 Task: Check the average views per listing of french doors in the last 3 years.
Action: Mouse moved to (811, 191)
Screenshot: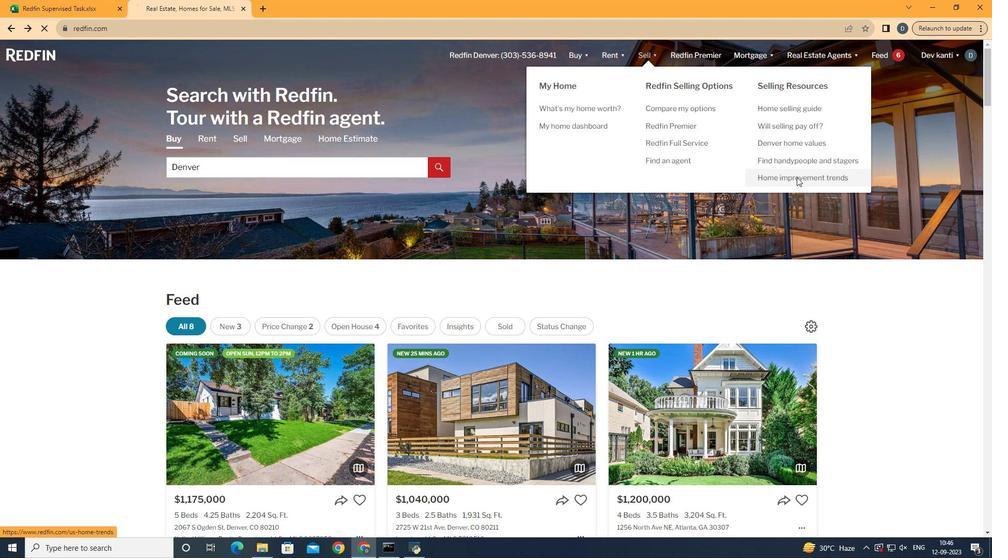 
Action: Mouse pressed left at (811, 191)
Screenshot: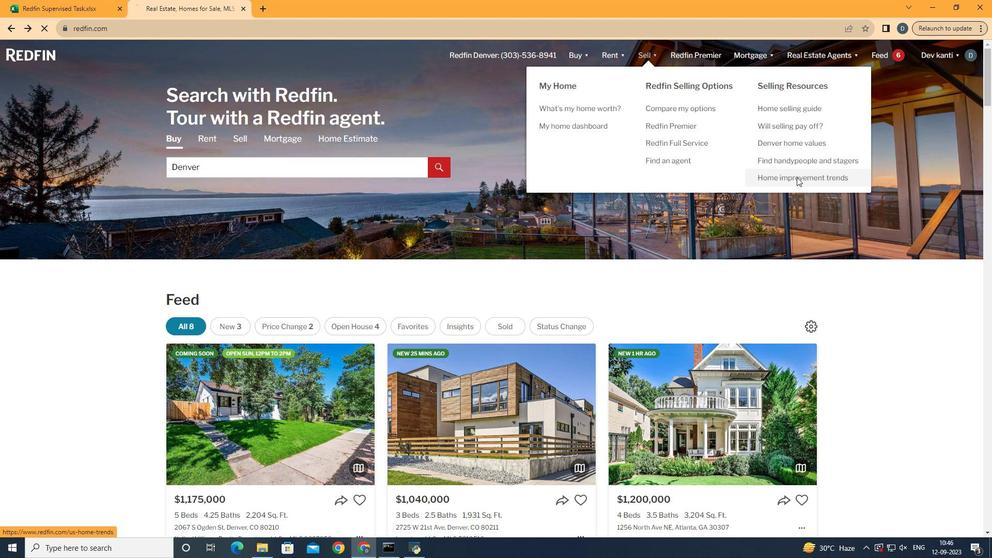 
Action: Mouse moved to (277, 210)
Screenshot: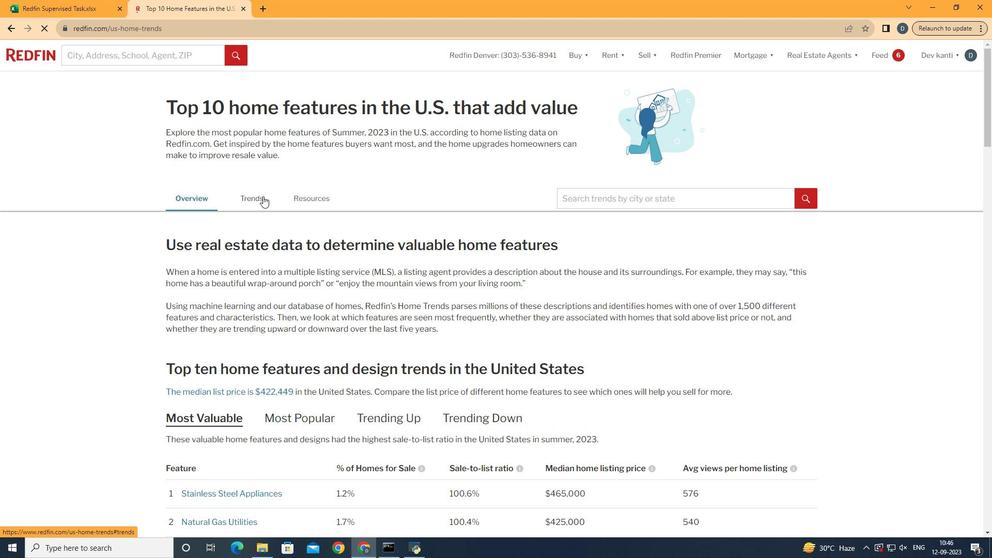 
Action: Mouse pressed left at (277, 210)
Screenshot: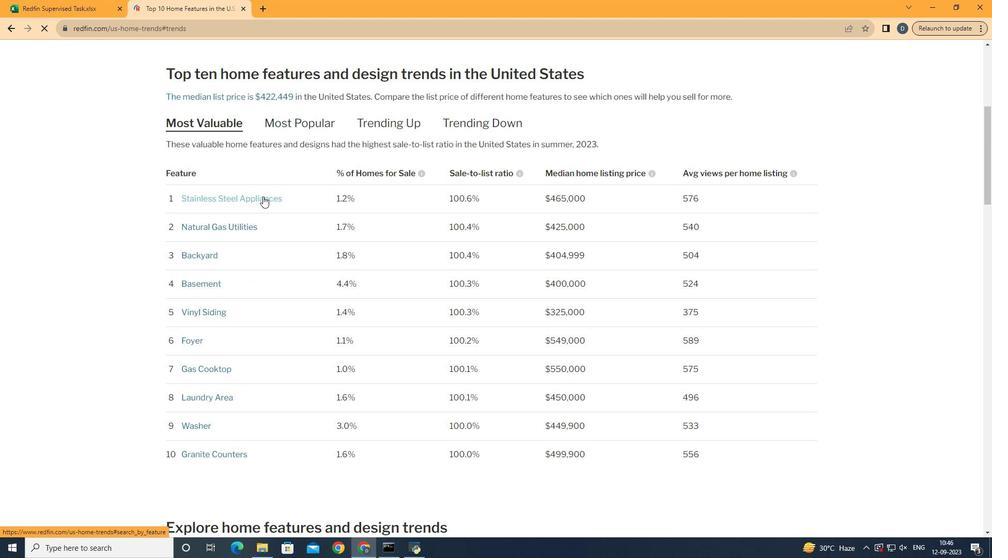 
Action: Mouse moved to (397, 287)
Screenshot: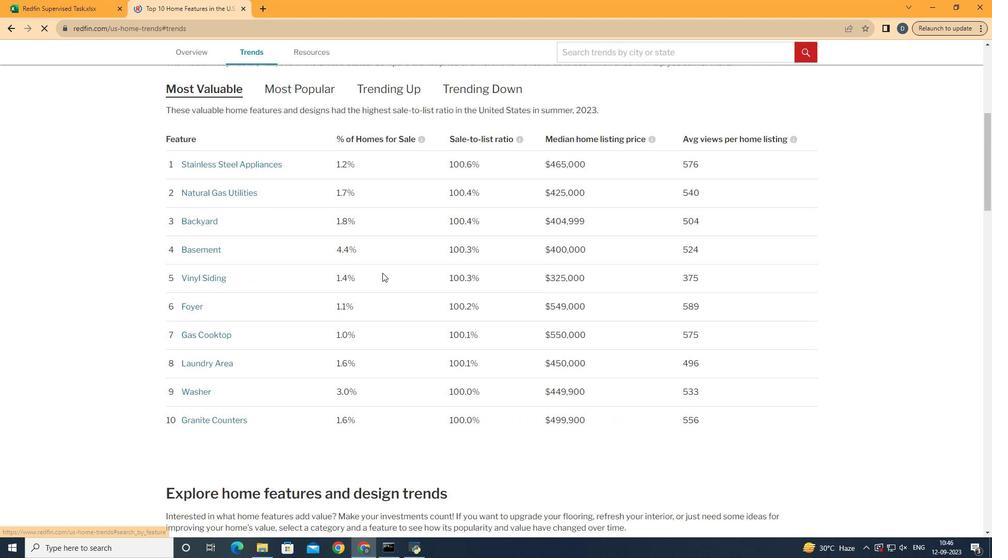 
Action: Mouse scrolled (397, 286) with delta (0, 0)
Screenshot: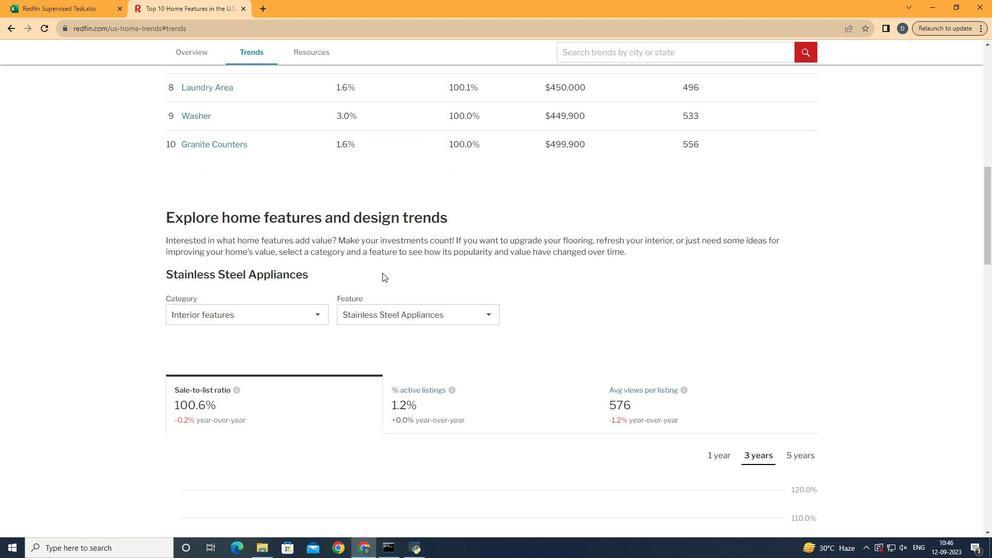 
Action: Mouse scrolled (397, 286) with delta (0, 0)
Screenshot: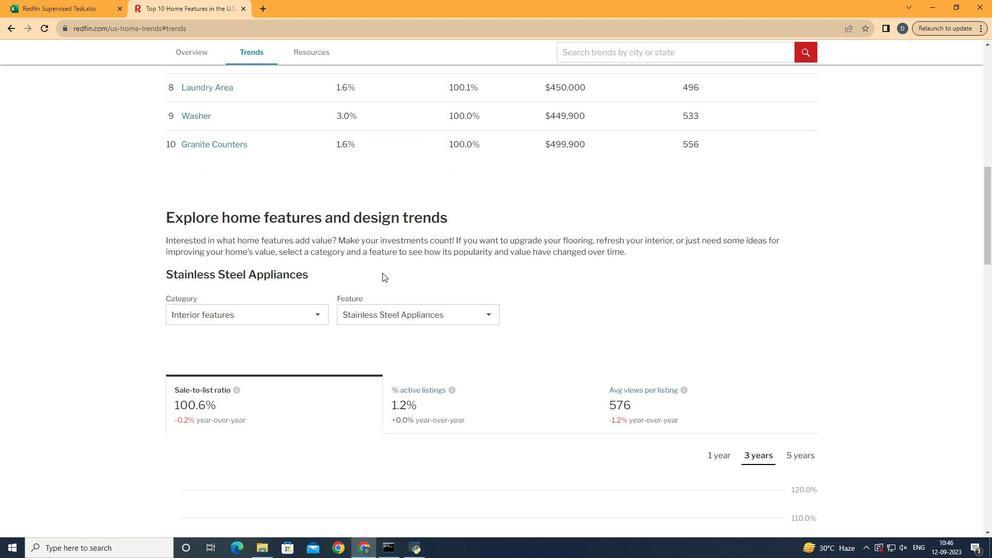 
Action: Mouse scrolled (397, 286) with delta (0, 0)
Screenshot: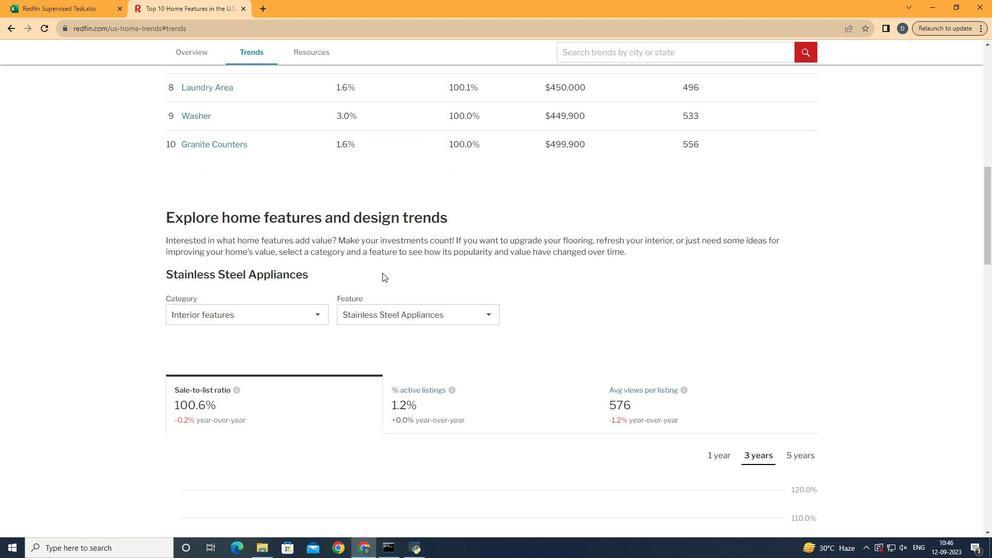 
Action: Mouse scrolled (397, 286) with delta (0, 0)
Screenshot: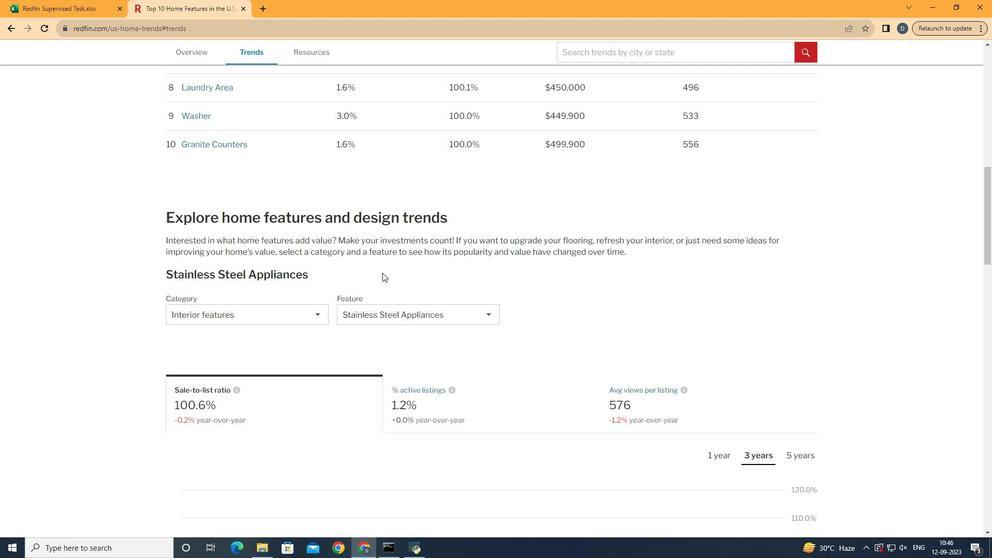 
Action: Mouse scrolled (397, 286) with delta (0, 0)
Screenshot: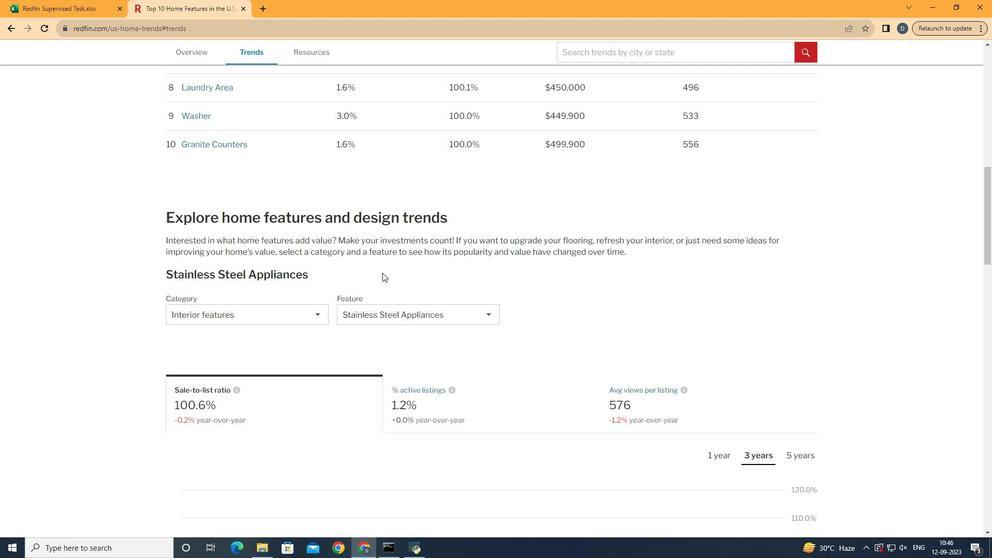 
Action: Mouse scrolled (397, 286) with delta (0, 0)
Screenshot: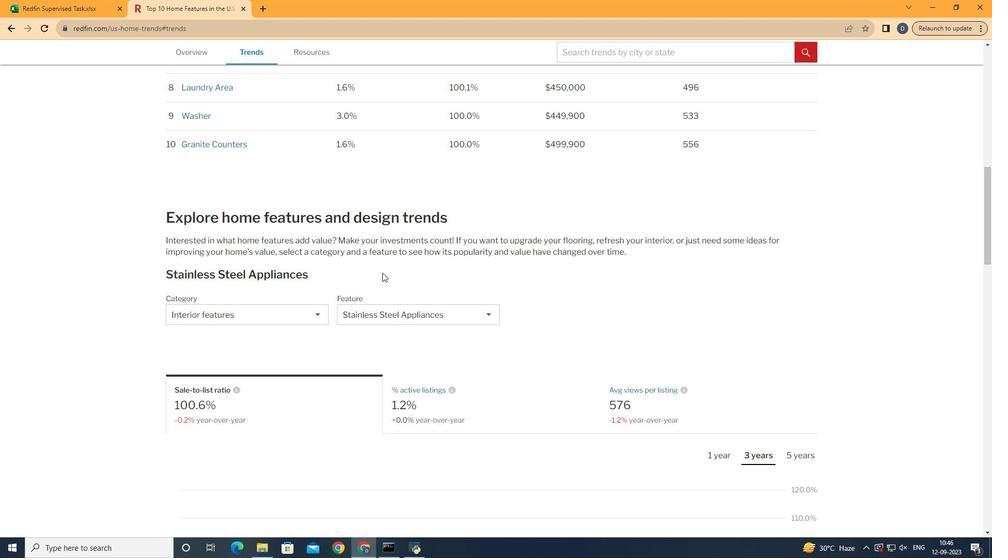 
Action: Mouse scrolled (397, 286) with delta (0, 0)
Screenshot: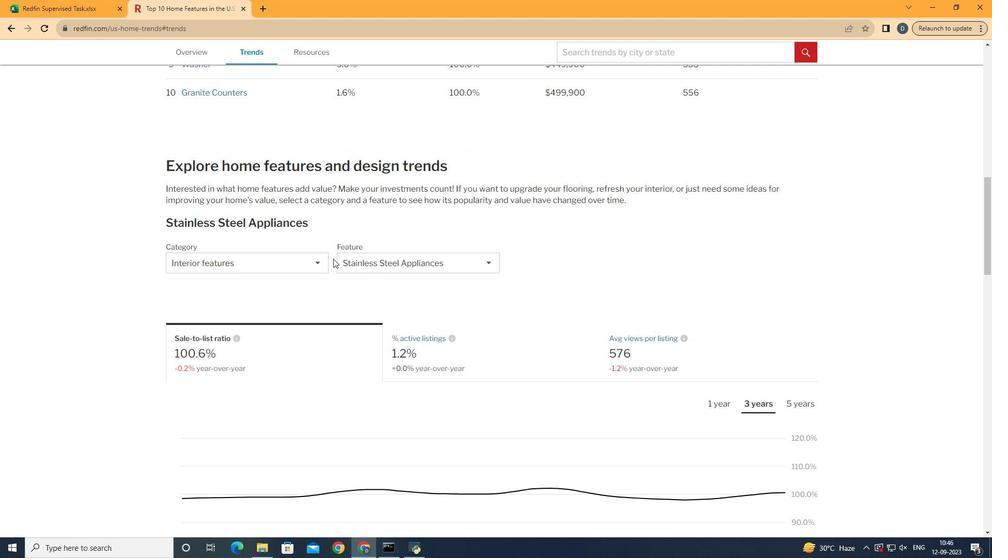 
Action: Mouse moved to (308, 276)
Screenshot: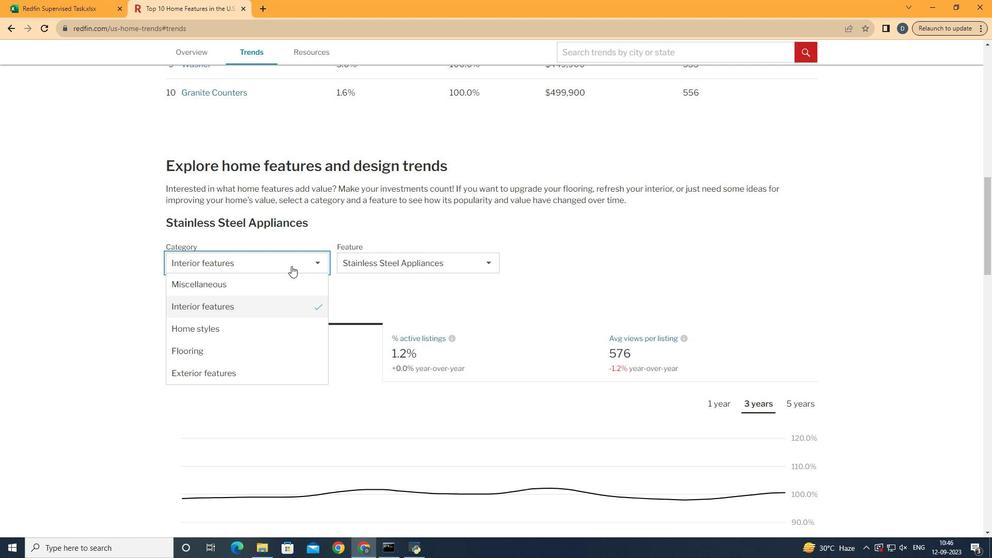 
Action: Mouse pressed left at (308, 276)
Screenshot: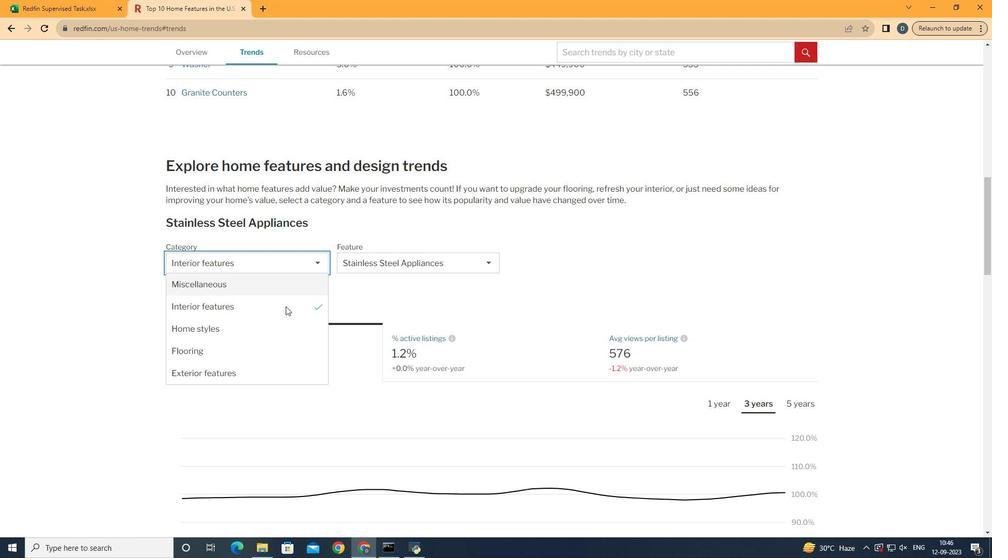 
Action: Mouse moved to (299, 326)
Screenshot: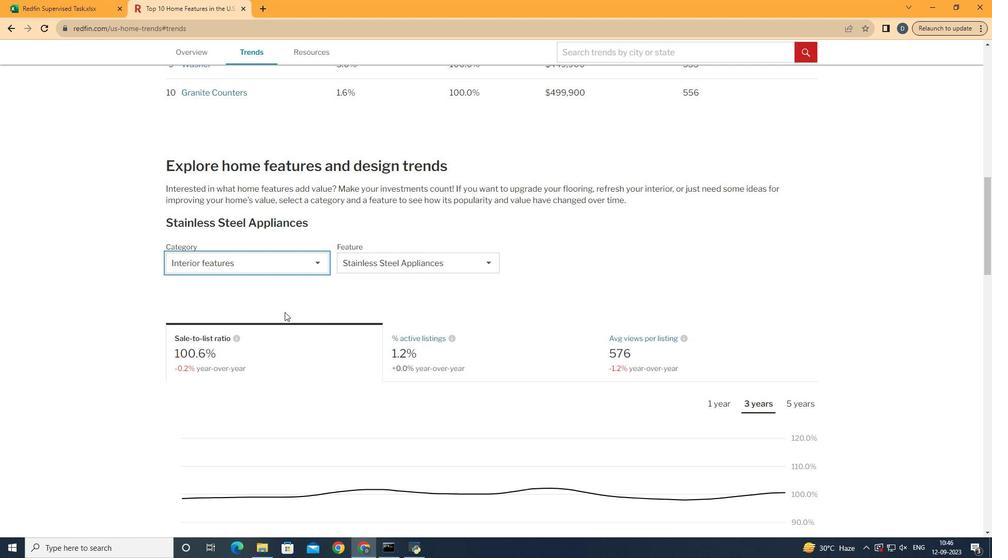 
Action: Mouse pressed left at (299, 326)
Screenshot: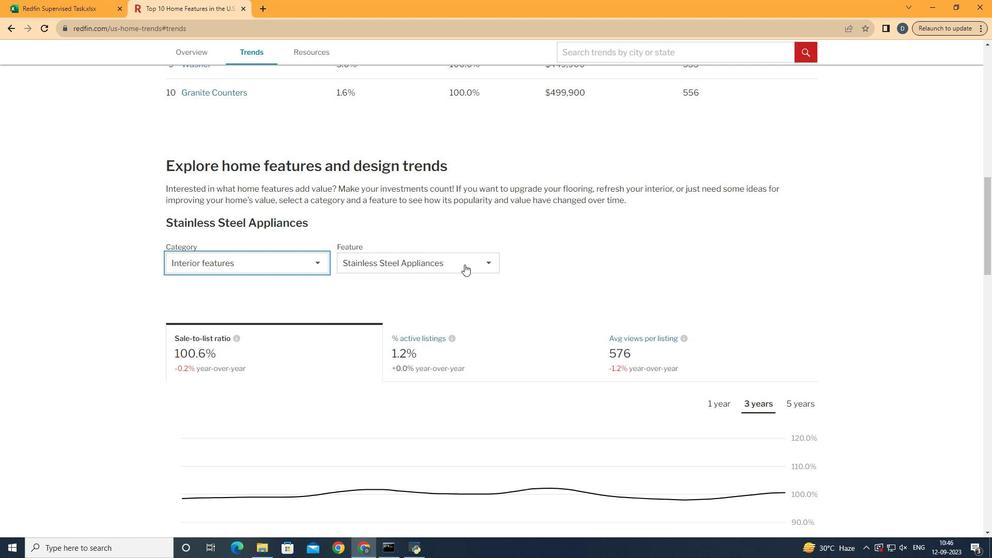 
Action: Mouse moved to (487, 276)
Screenshot: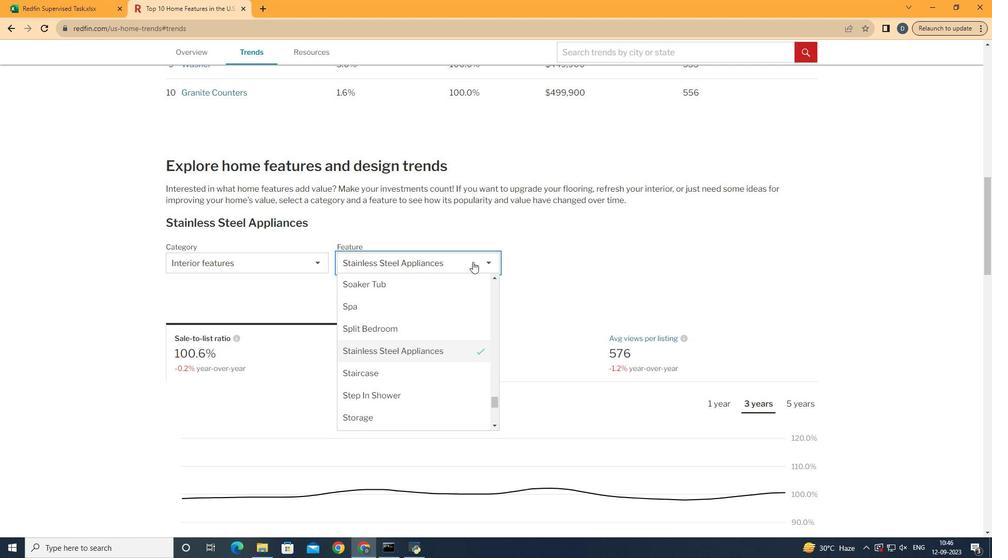 
Action: Mouse pressed left at (487, 276)
Screenshot: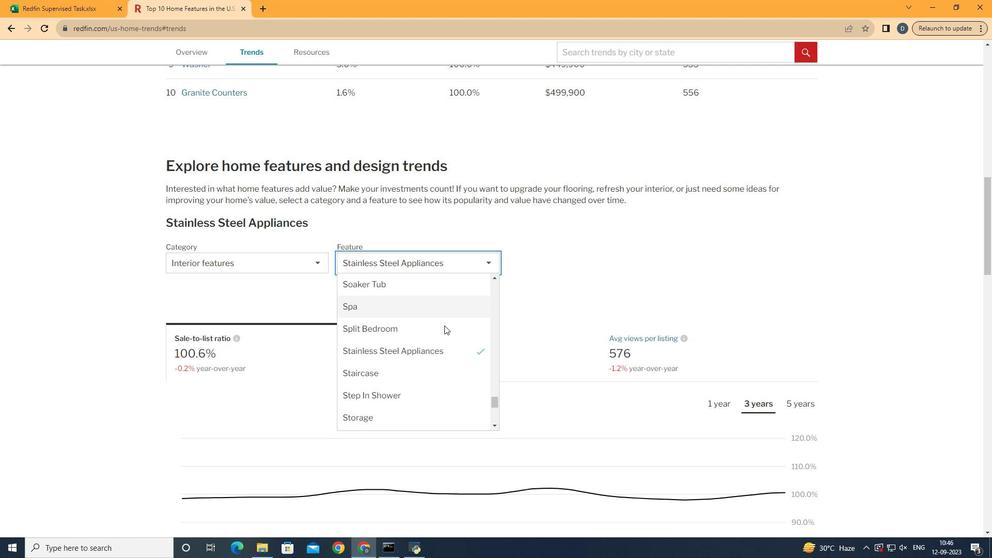 
Action: Mouse moved to (447, 348)
Screenshot: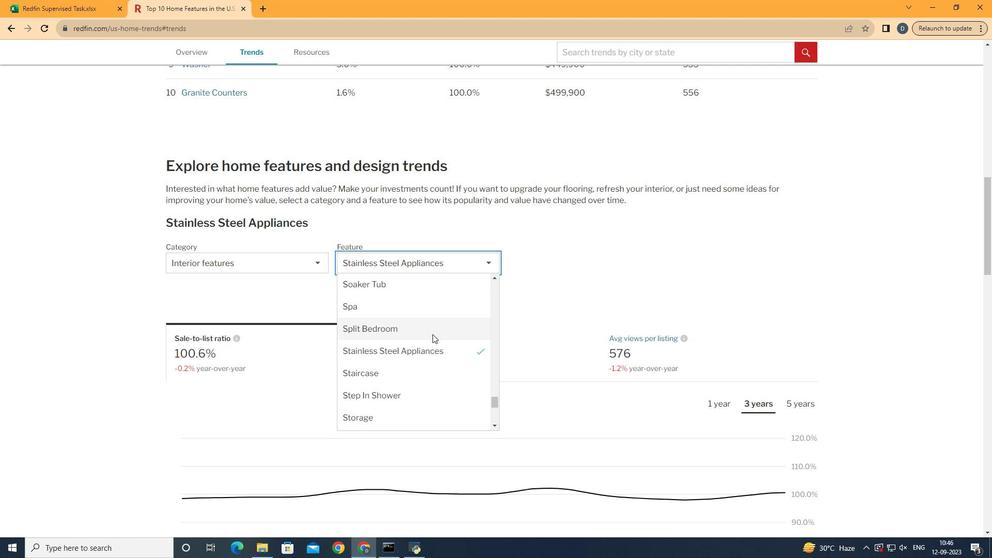 
Action: Mouse scrolled (447, 349) with delta (0, 0)
Screenshot: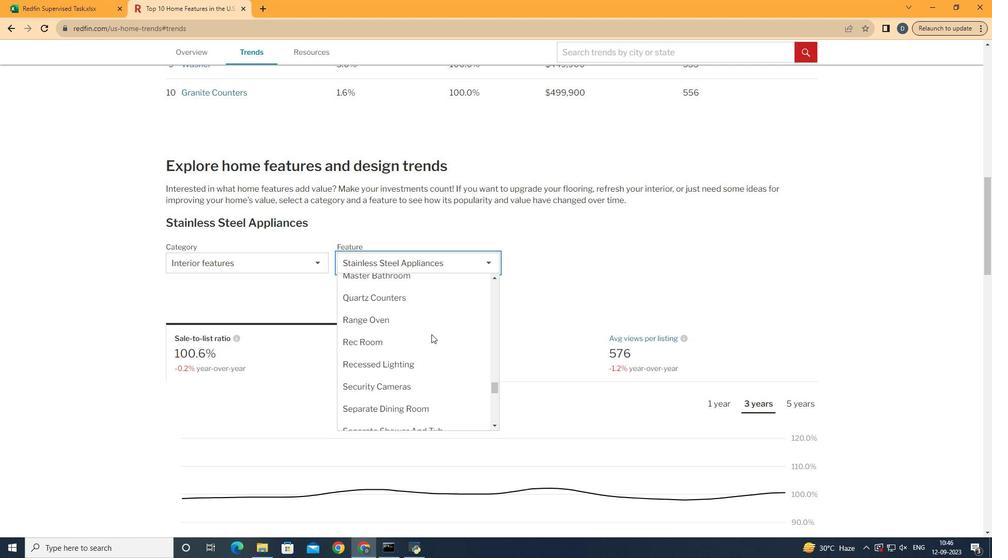 
Action: Mouse scrolled (447, 349) with delta (0, 0)
Screenshot: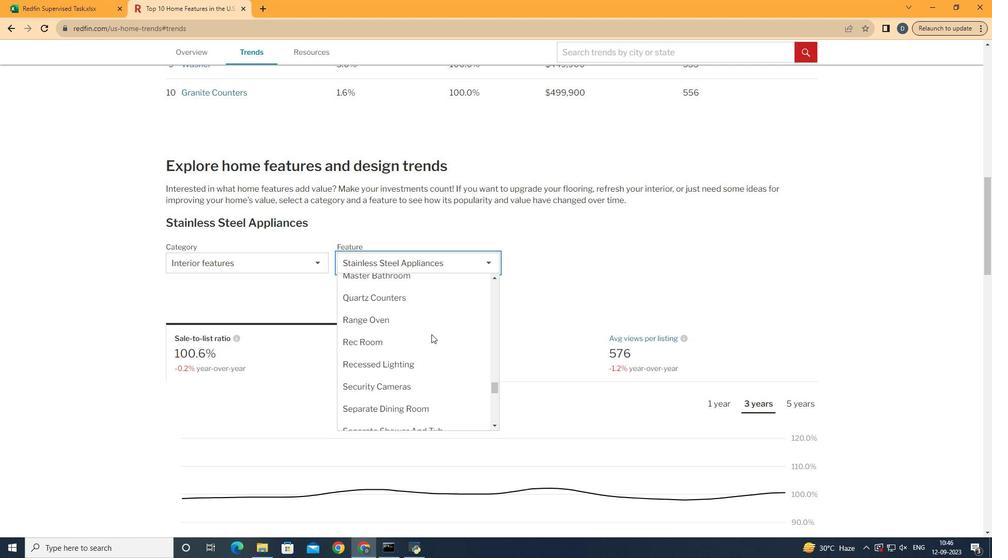 
Action: Mouse scrolled (447, 349) with delta (0, 0)
Screenshot: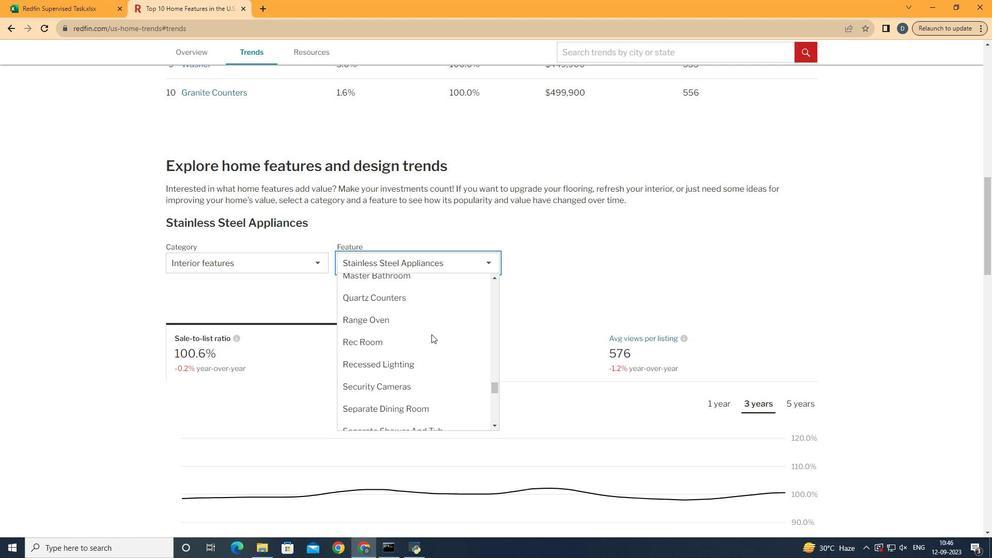 
Action: Mouse scrolled (447, 349) with delta (0, 0)
Screenshot: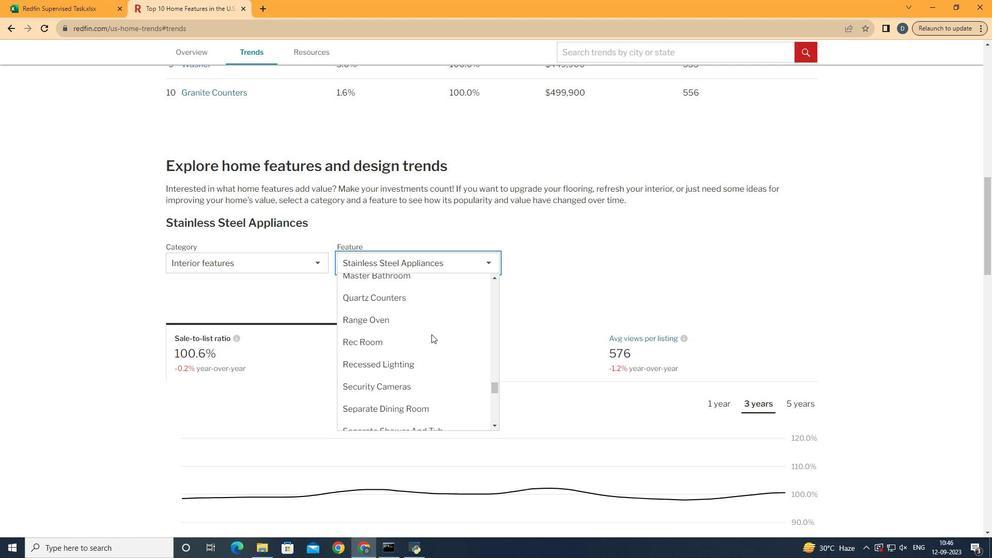 
Action: Mouse moved to (446, 348)
Screenshot: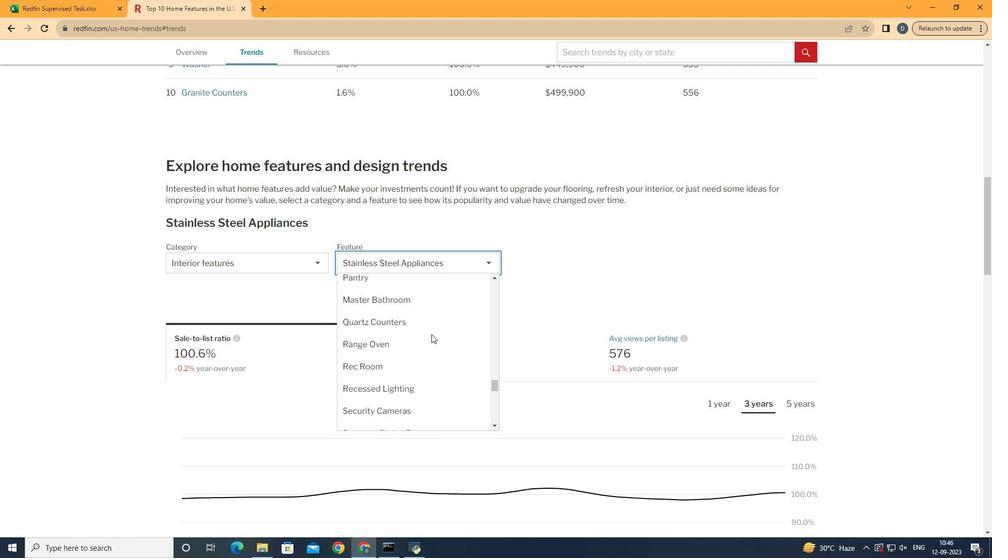 
Action: Mouse scrolled (446, 349) with delta (0, 0)
Screenshot: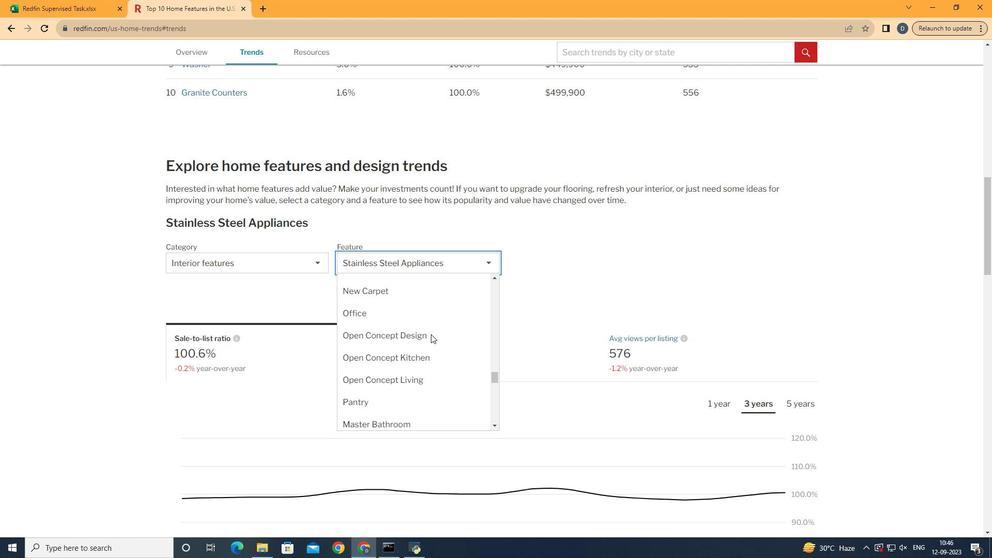 
Action: Mouse scrolled (446, 349) with delta (0, 0)
Screenshot: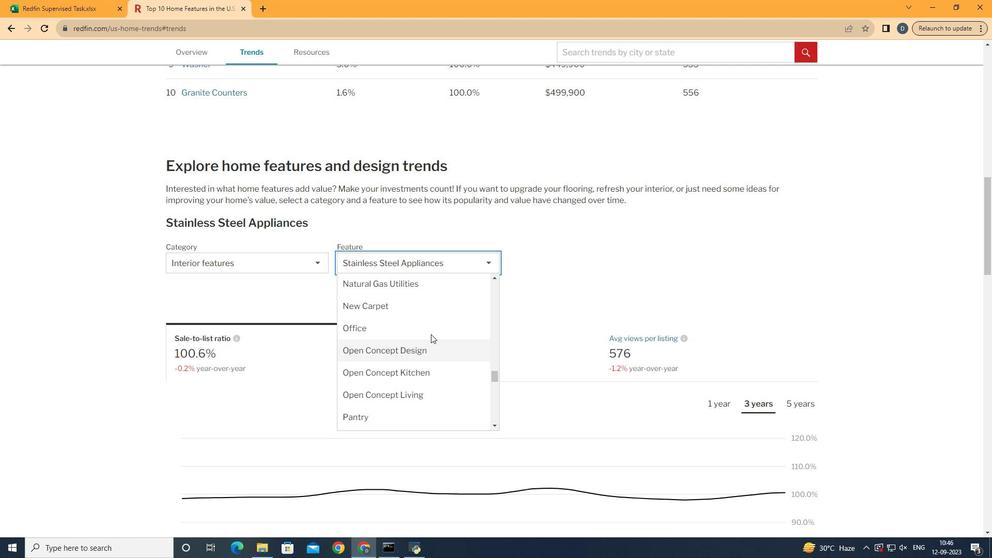 
Action: Mouse moved to (446, 348)
Screenshot: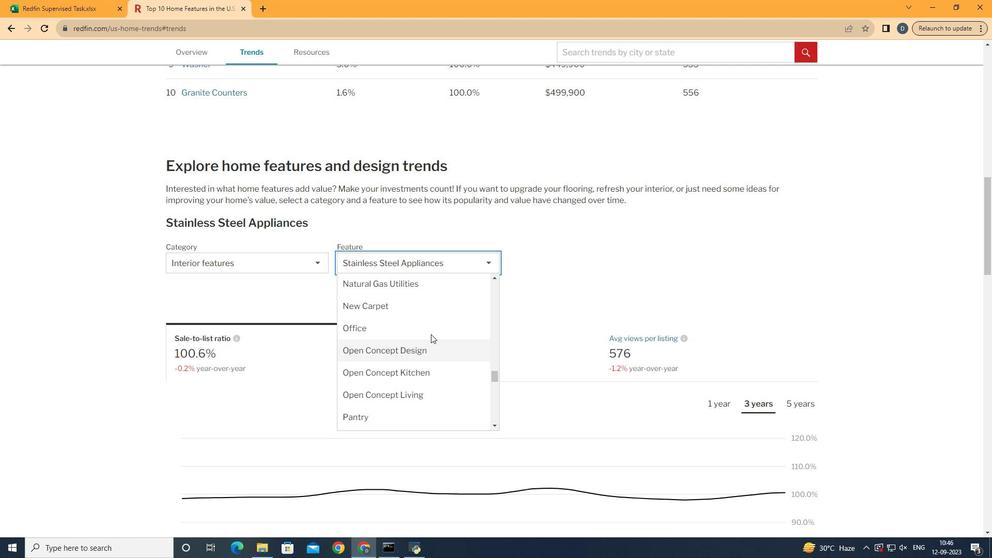 
Action: Mouse scrolled (446, 349) with delta (0, 0)
Screenshot: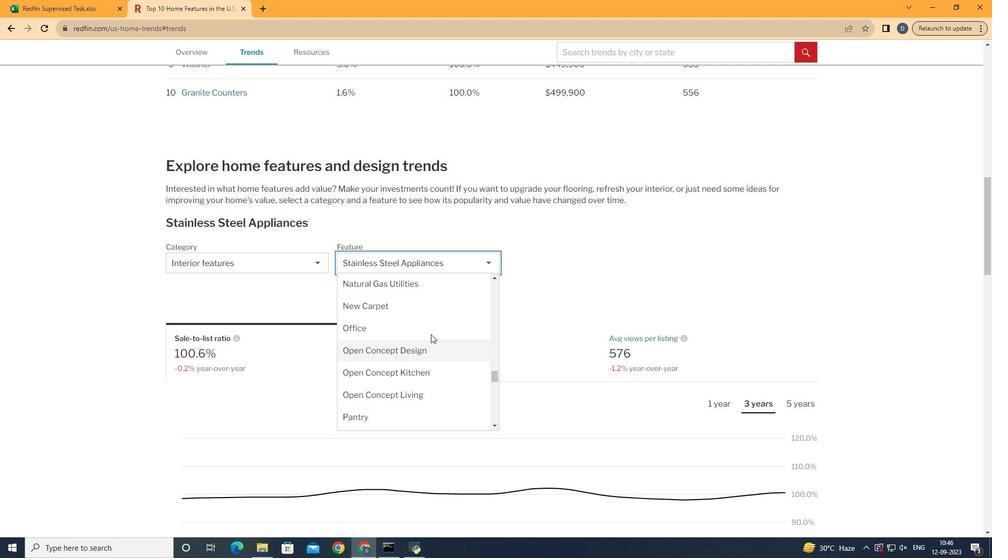 
Action: Mouse scrolled (446, 349) with delta (0, 0)
Screenshot: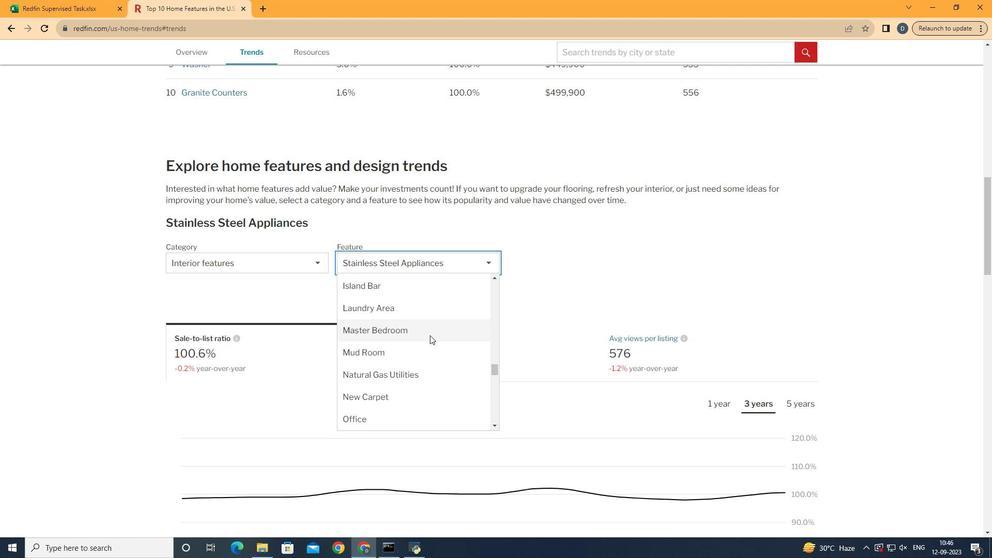 
Action: Mouse scrolled (446, 349) with delta (0, 0)
Screenshot: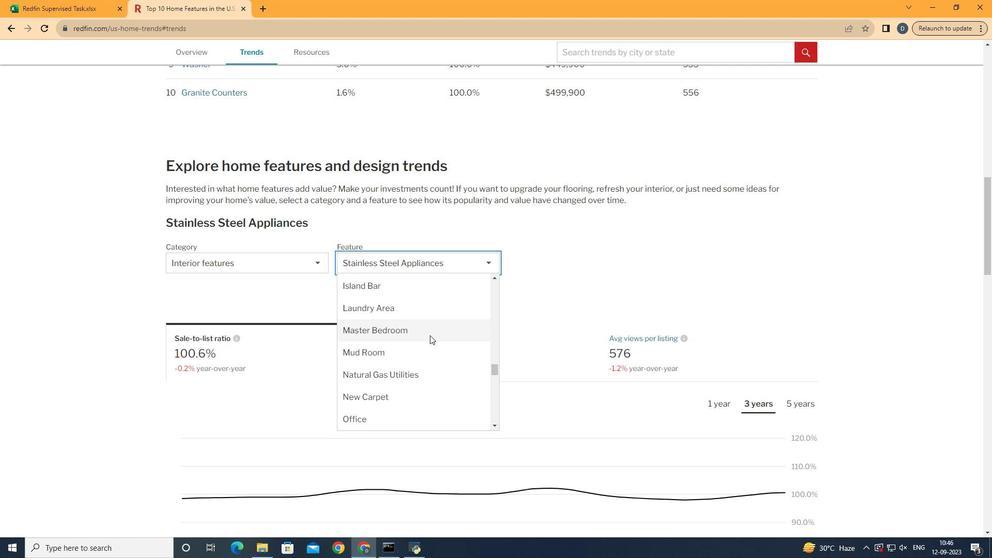 
Action: Mouse moved to (445, 348)
Screenshot: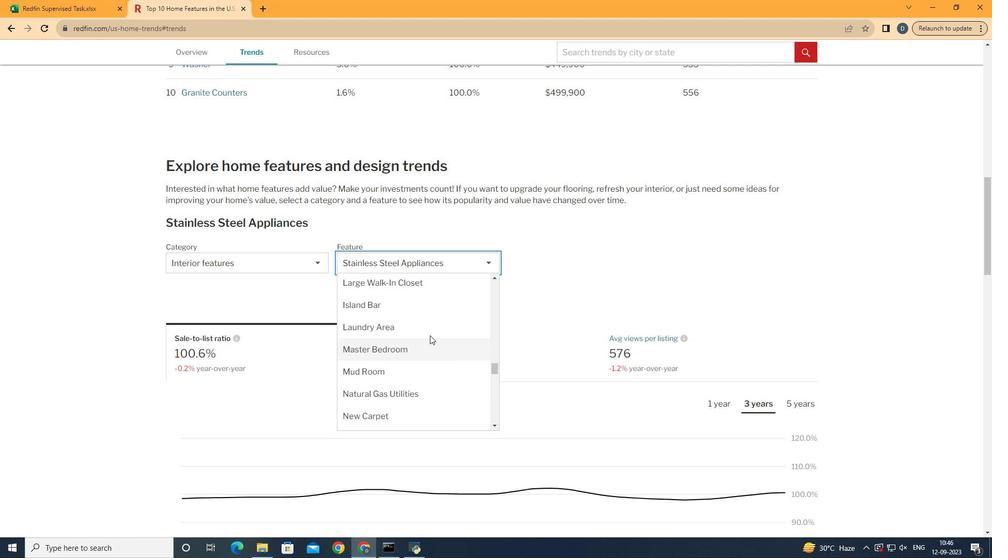 
Action: Mouse scrolled (445, 349) with delta (0, 0)
Screenshot: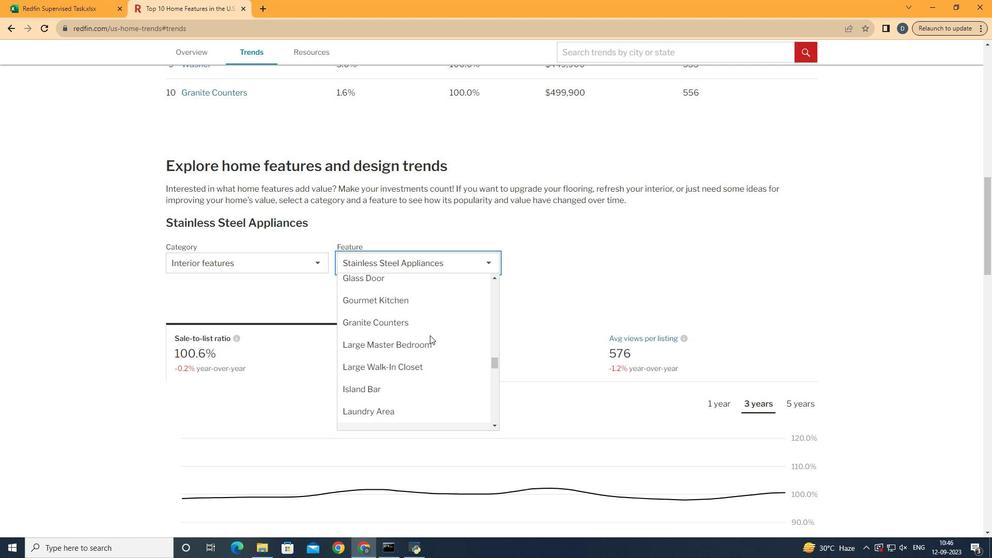 
Action: Mouse moved to (444, 350)
Screenshot: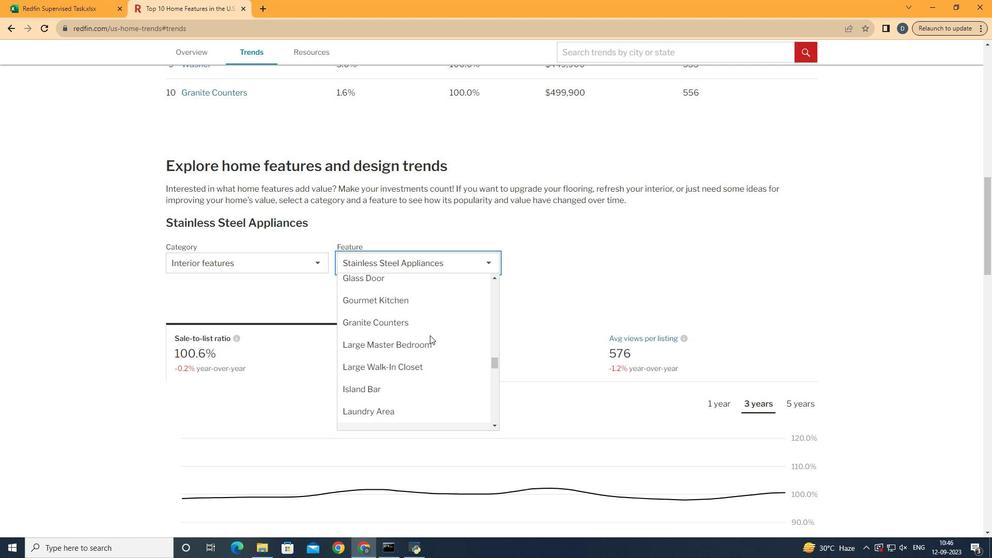 
Action: Mouse scrolled (444, 350) with delta (0, 0)
Screenshot: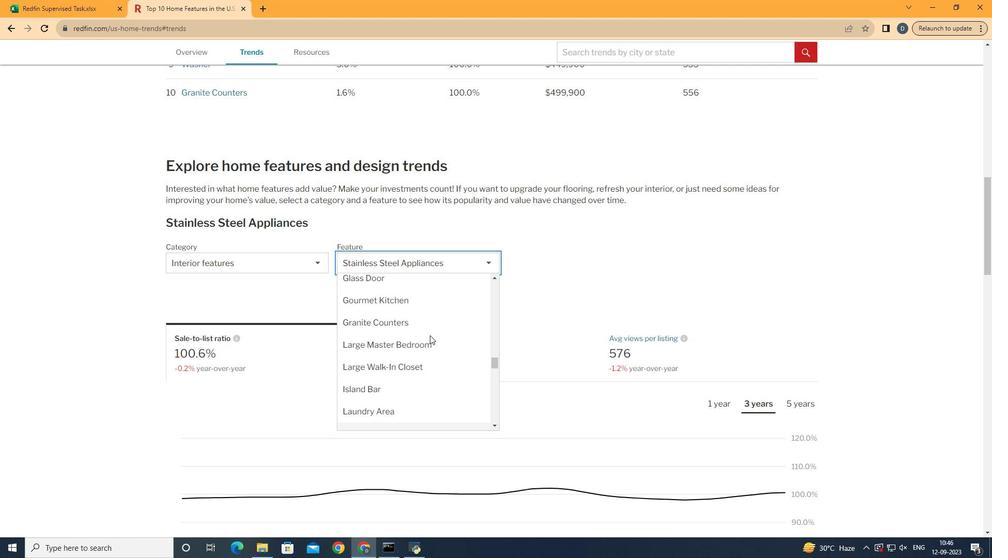 
Action: Mouse scrolled (444, 350) with delta (0, 0)
Screenshot: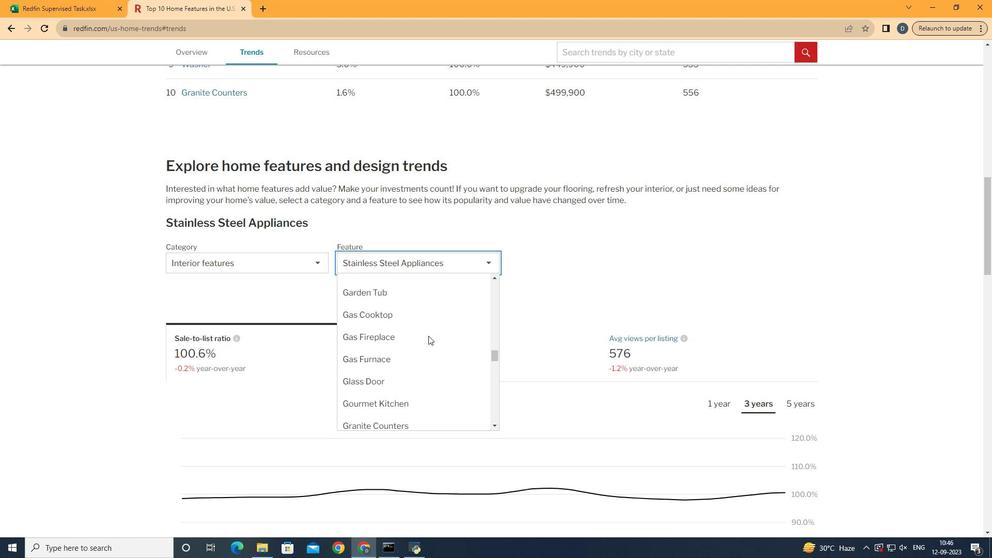 
Action: Mouse scrolled (444, 350) with delta (0, 0)
Screenshot: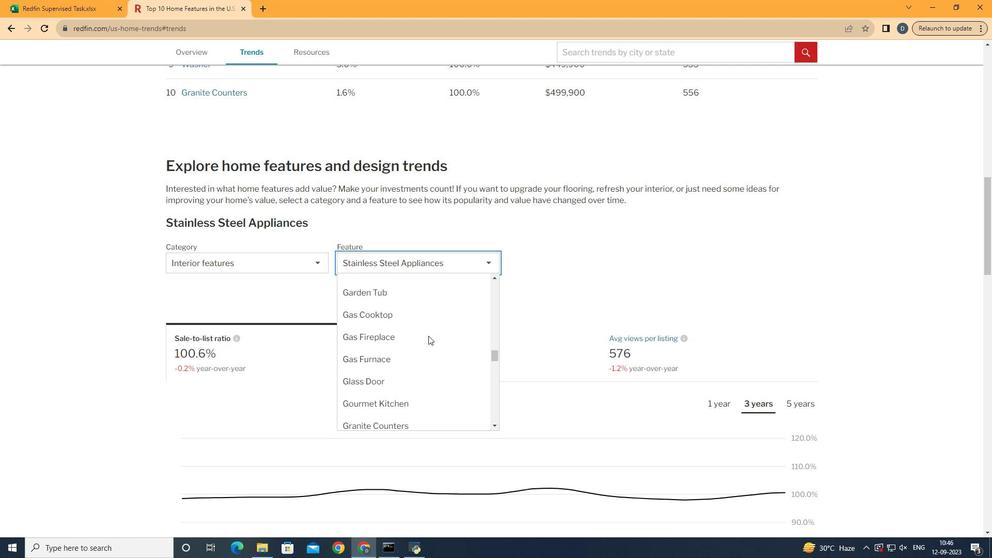 
Action: Mouse scrolled (444, 350) with delta (0, 0)
Screenshot: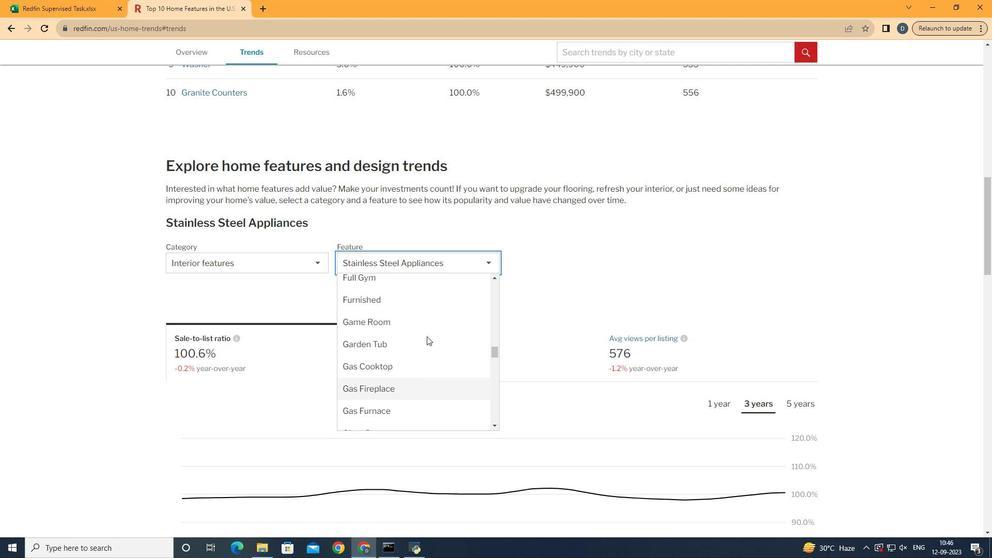 
Action: Mouse moved to (443, 350)
Screenshot: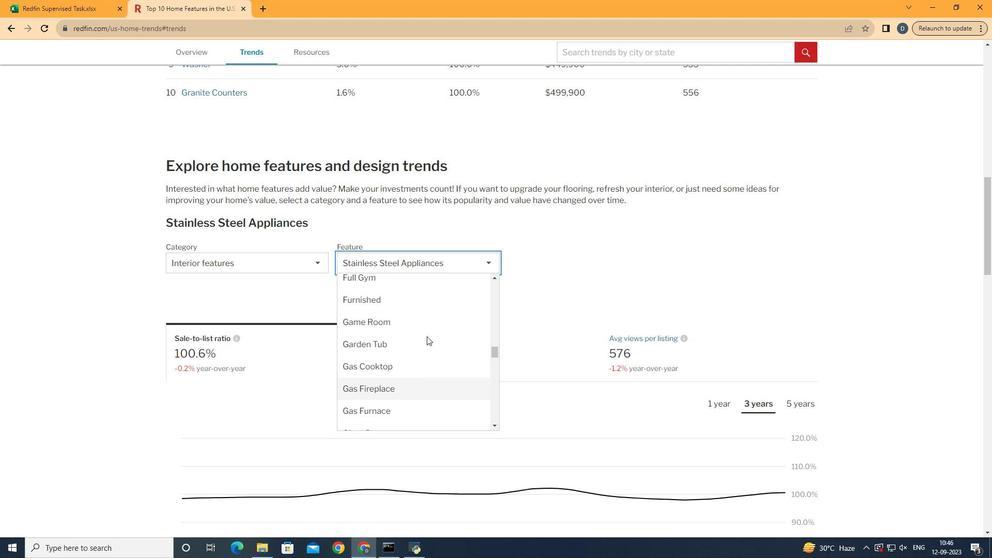 
Action: Mouse scrolled (443, 351) with delta (0, 0)
Screenshot: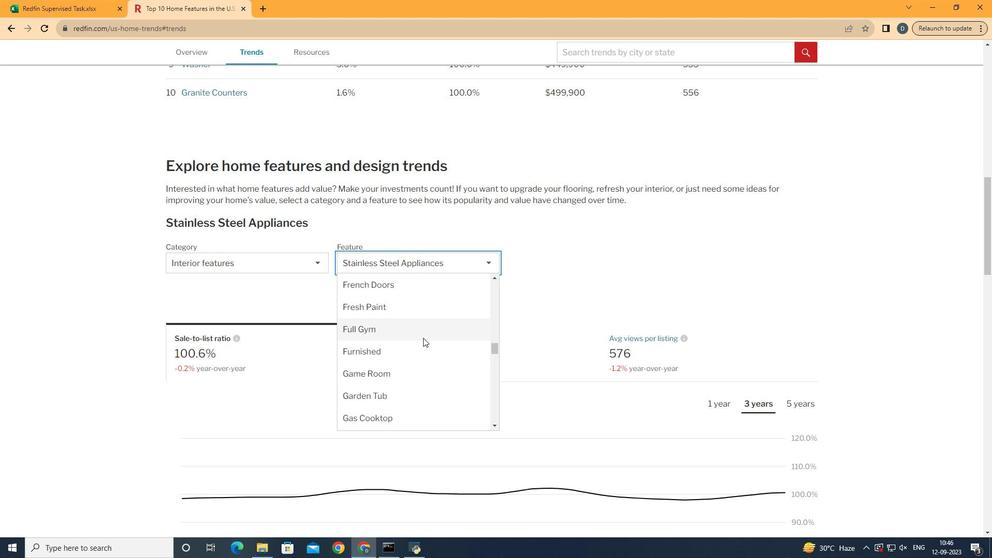 
Action: Mouse moved to (441, 351)
Screenshot: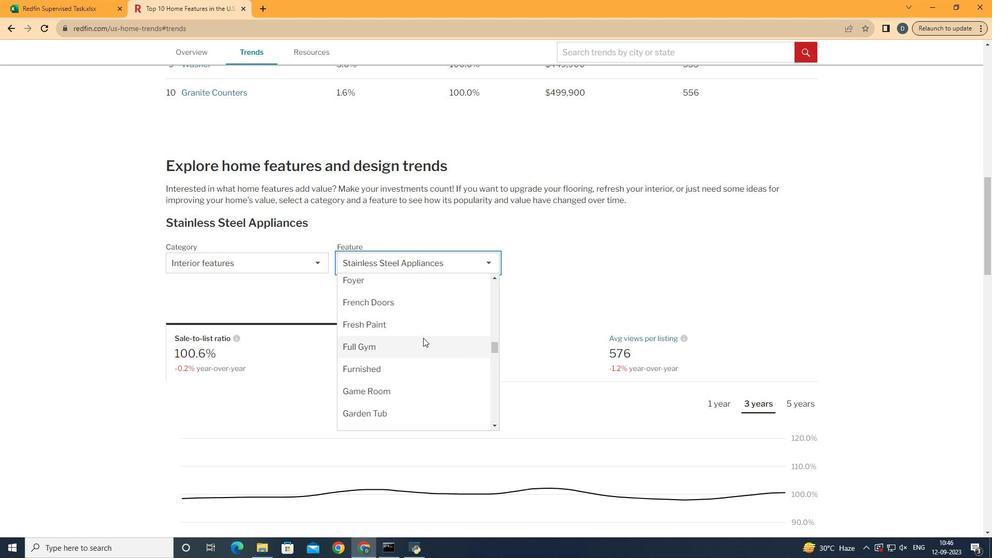
Action: Mouse scrolled (441, 351) with delta (0, 0)
Screenshot: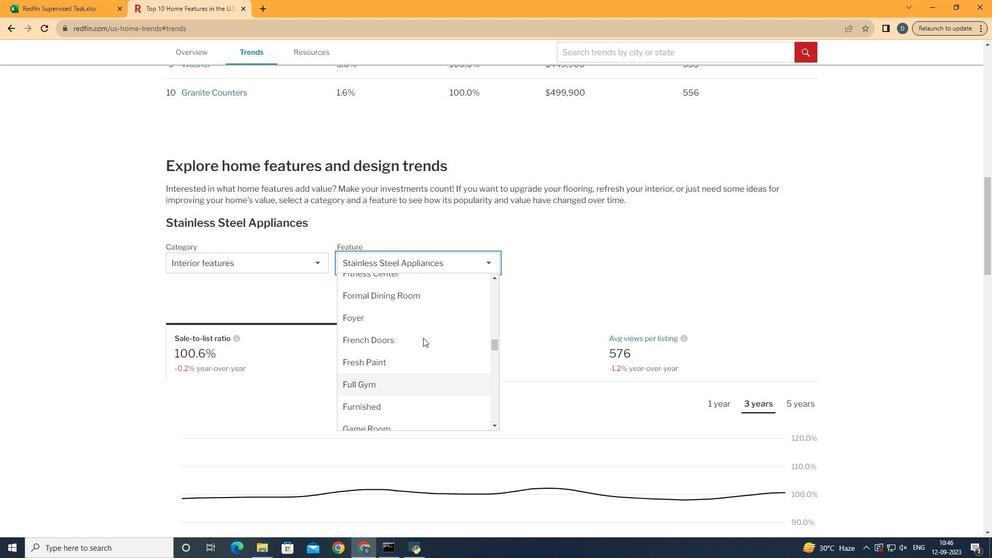 
Action: Mouse moved to (437, 352)
Screenshot: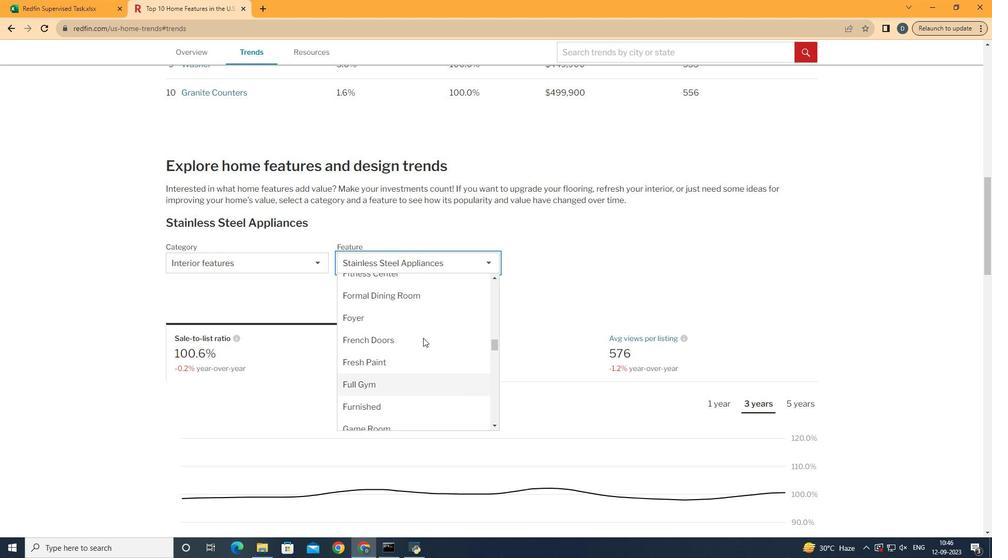 
Action: Mouse scrolled (437, 353) with delta (0, 0)
Screenshot: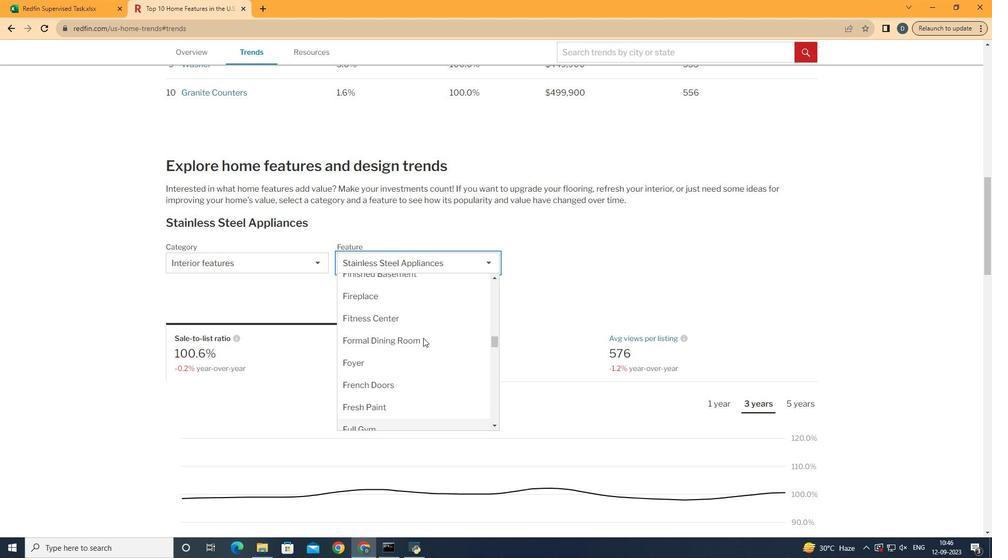 
Action: Mouse moved to (434, 398)
Screenshot: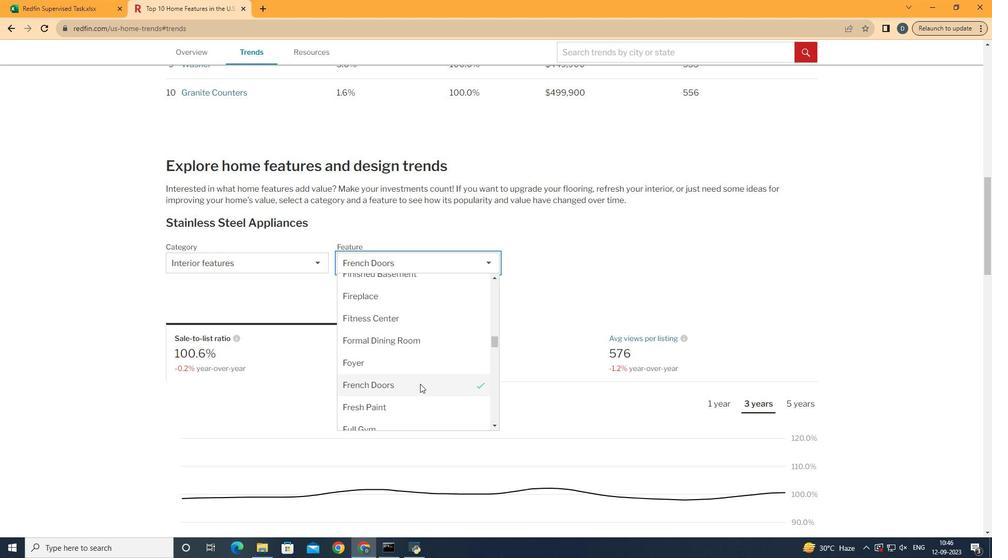 
Action: Mouse pressed left at (434, 398)
Screenshot: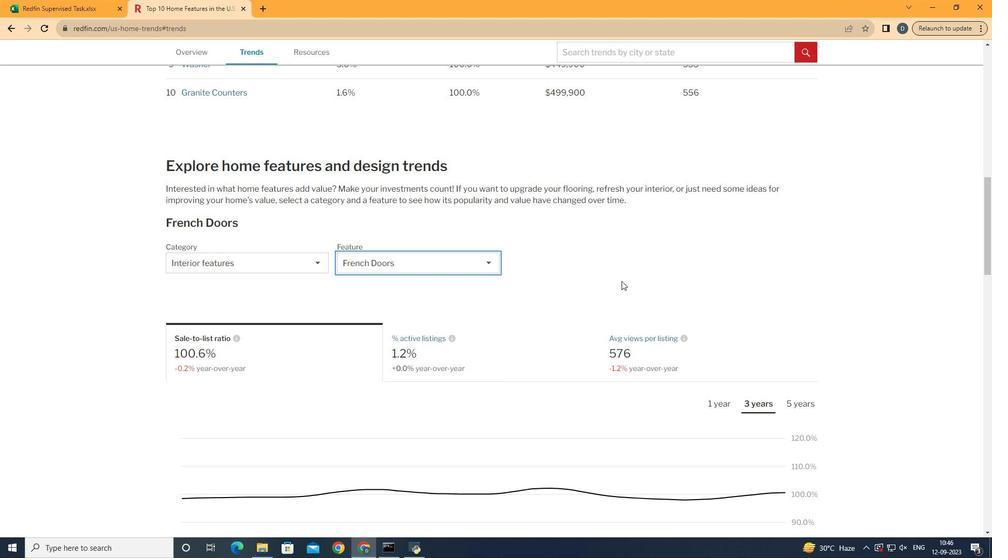 
Action: Mouse moved to (638, 294)
Screenshot: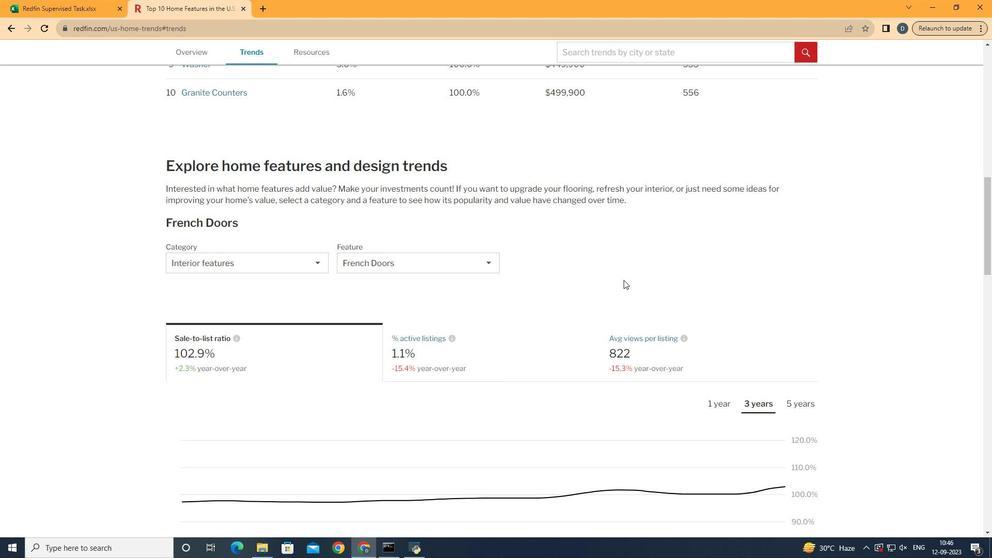 
Action: Mouse pressed left at (638, 294)
Screenshot: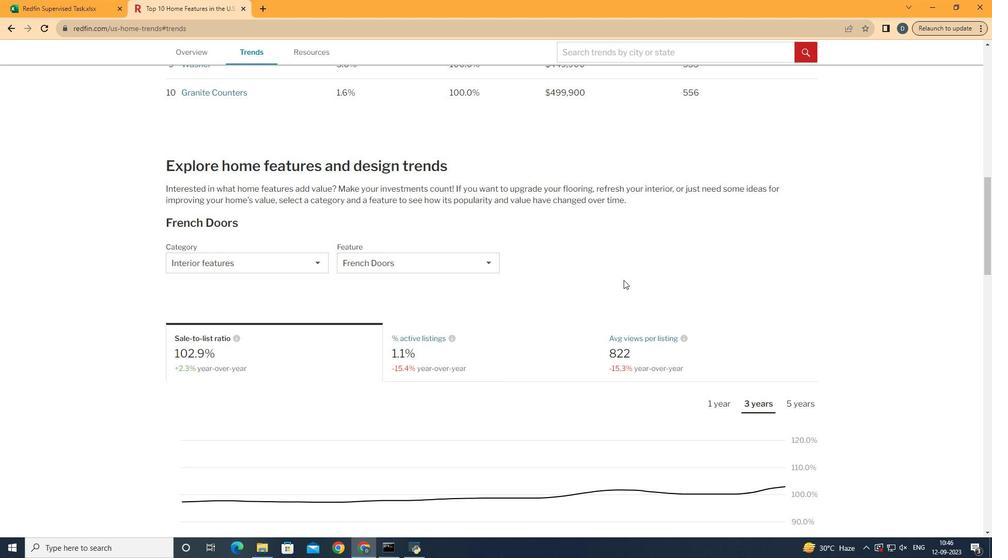 
Action: Mouse moved to (638, 294)
Screenshot: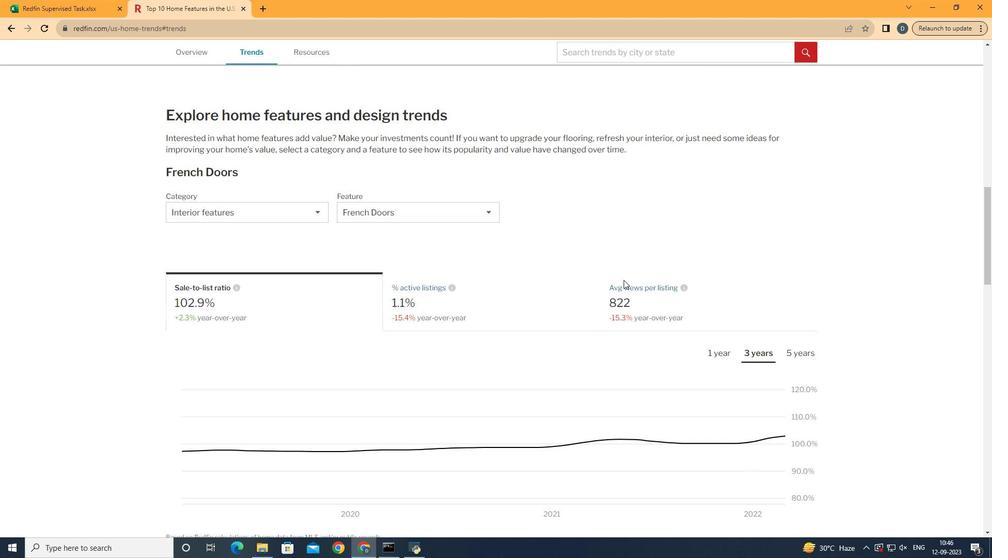 
Action: Mouse scrolled (638, 294) with delta (0, 0)
Screenshot: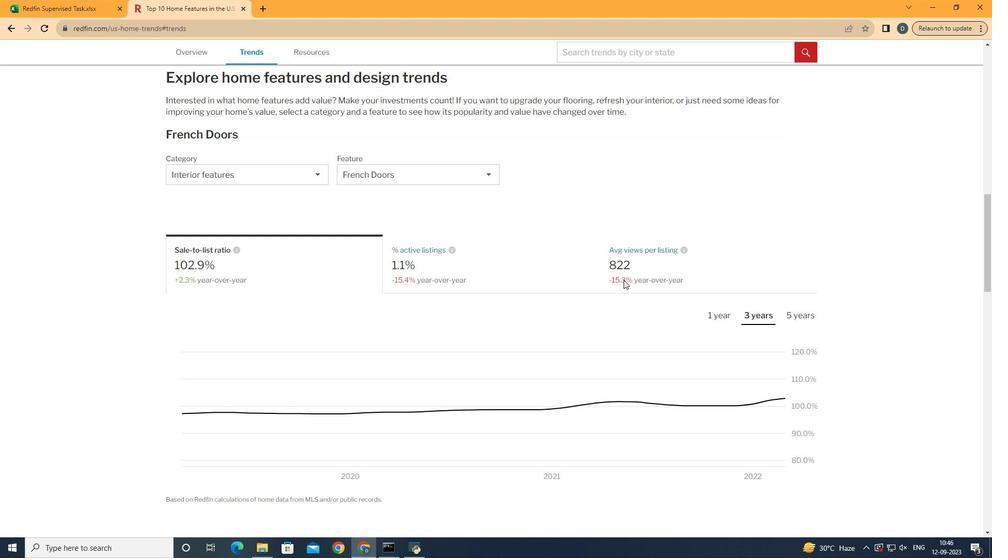 
Action: Mouse scrolled (638, 294) with delta (0, 0)
Screenshot: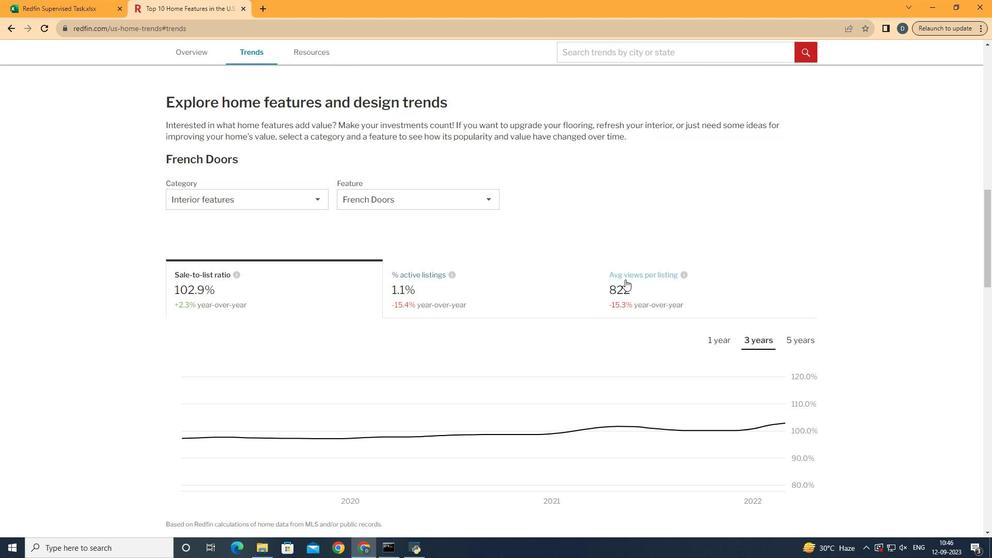 
Action: Mouse scrolled (638, 295) with delta (0, 0)
Screenshot: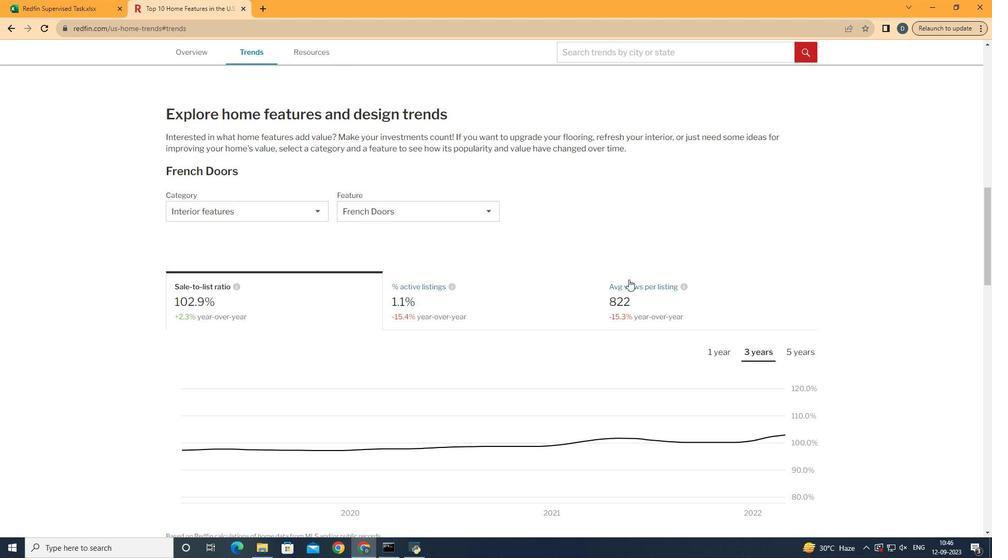
Action: Mouse moved to (745, 318)
Screenshot: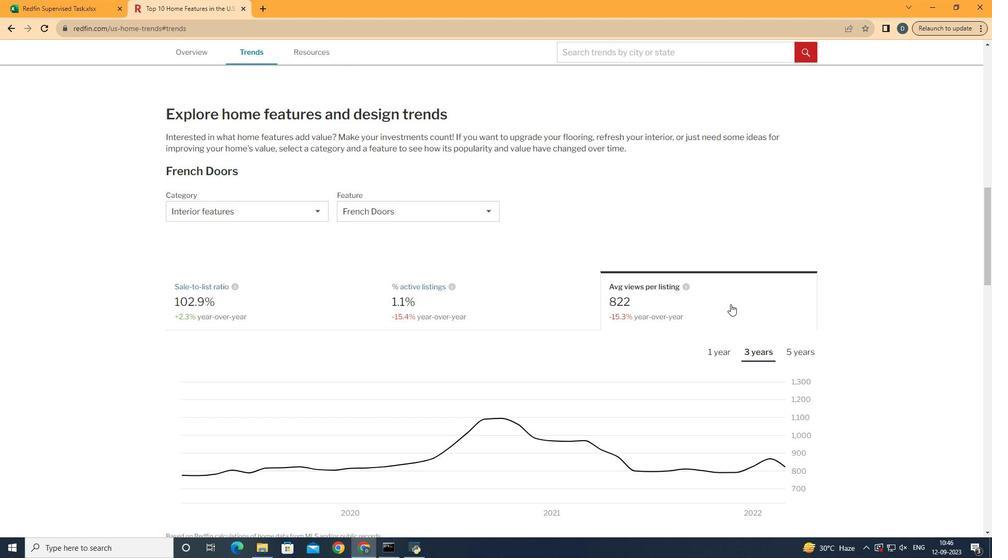 
Action: Mouse pressed left at (745, 318)
Screenshot: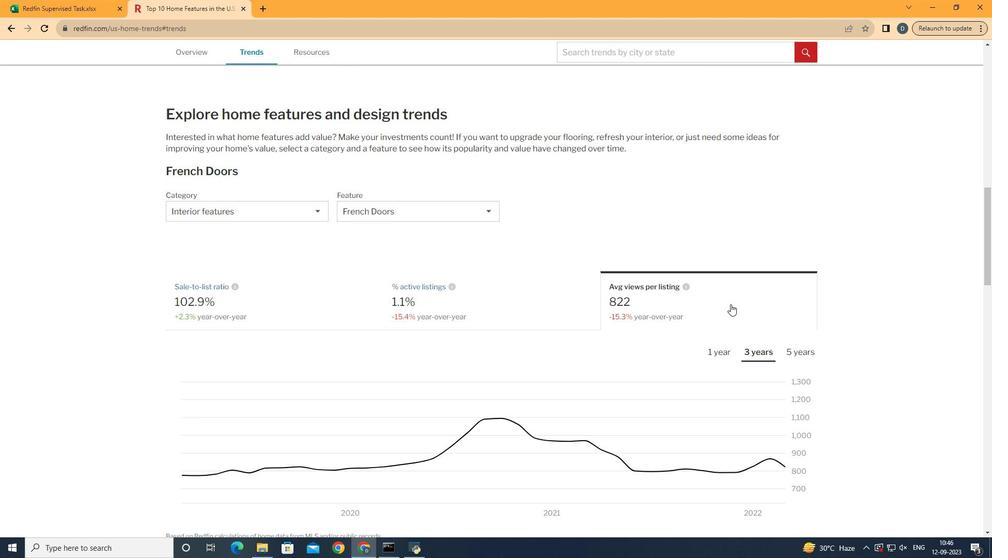 
Action: Mouse scrolled (745, 318) with delta (0, 0)
Screenshot: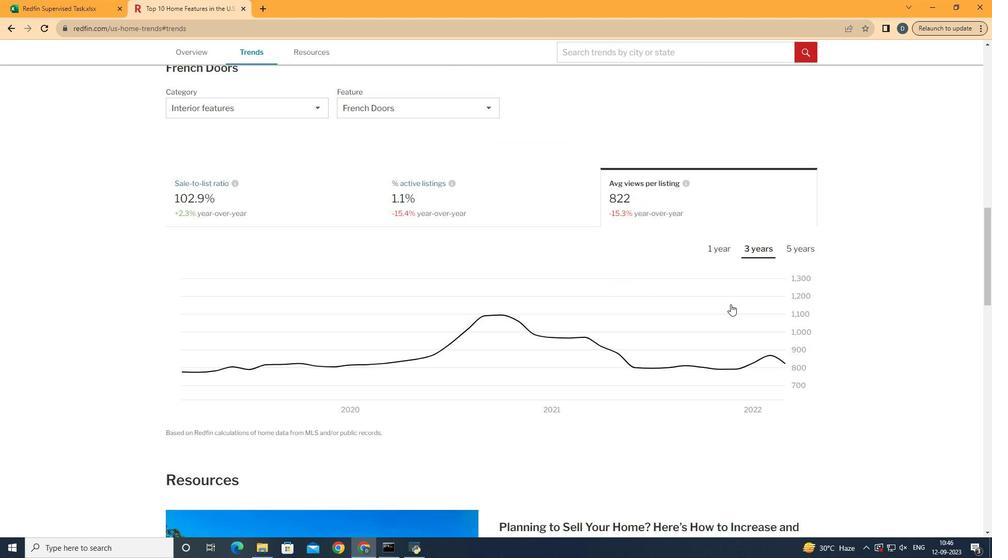 
Action: Mouse scrolled (745, 318) with delta (0, 0)
Screenshot: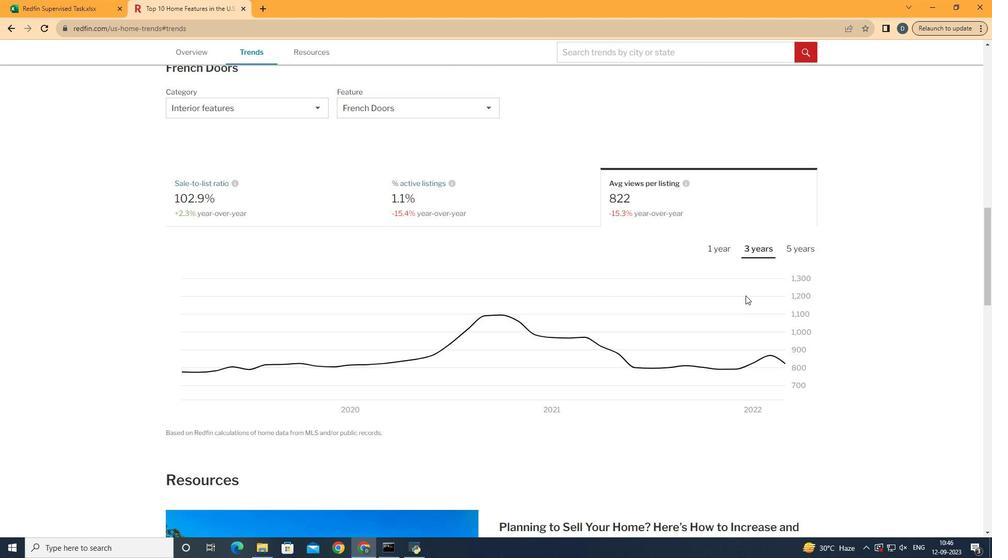 
Action: Mouse moved to (786, 262)
Screenshot: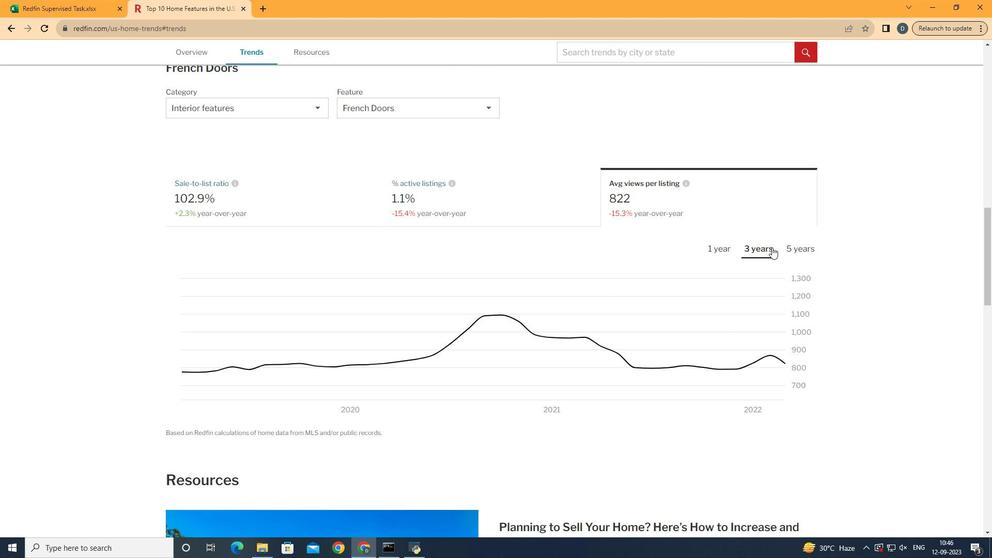 
Action: Mouse pressed left at (786, 262)
Screenshot: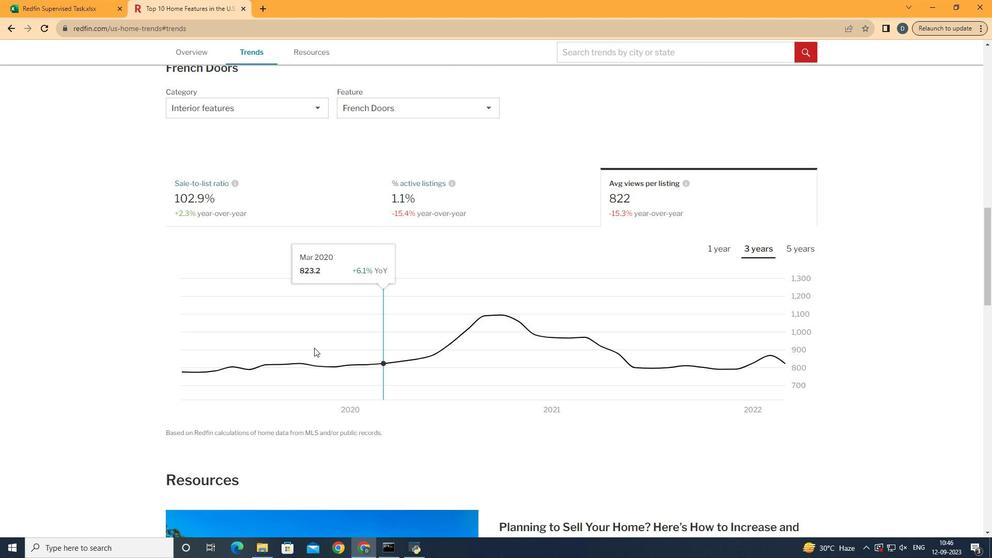 
Action: Mouse moved to (823, 388)
Screenshot: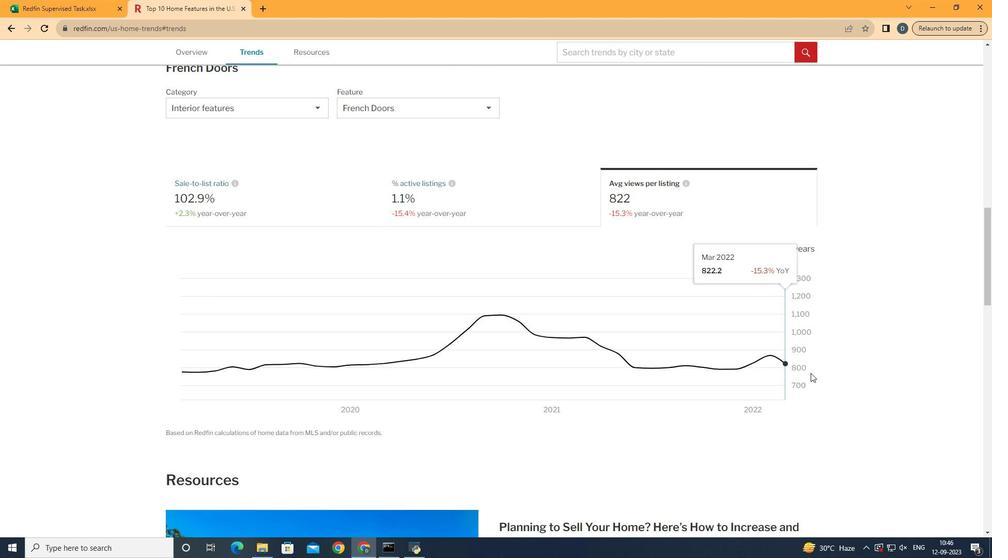 
